 Task: Filter press by financial releases.
Action: Mouse moved to (1129, 217)
Screenshot: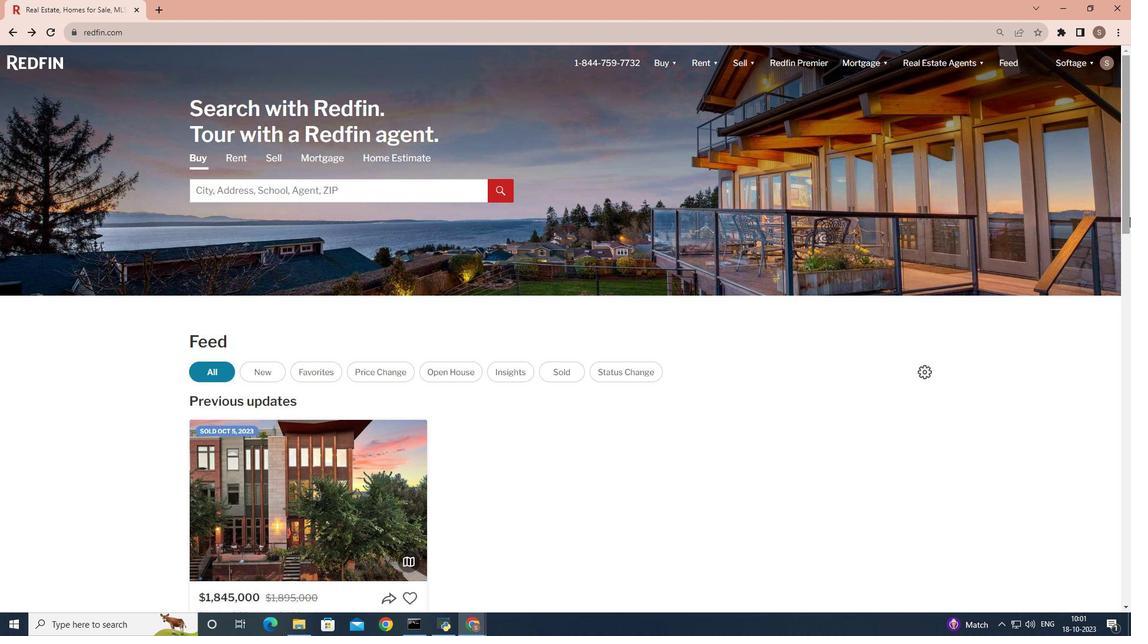 
Action: Mouse pressed left at (1129, 217)
Screenshot: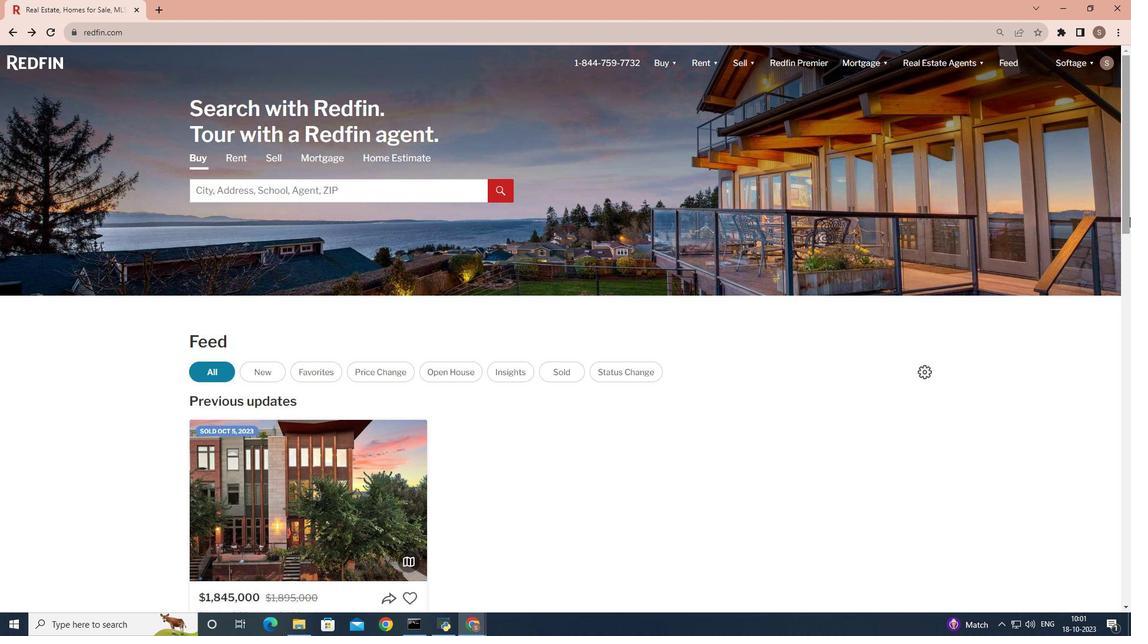 
Action: Mouse moved to (325, 470)
Screenshot: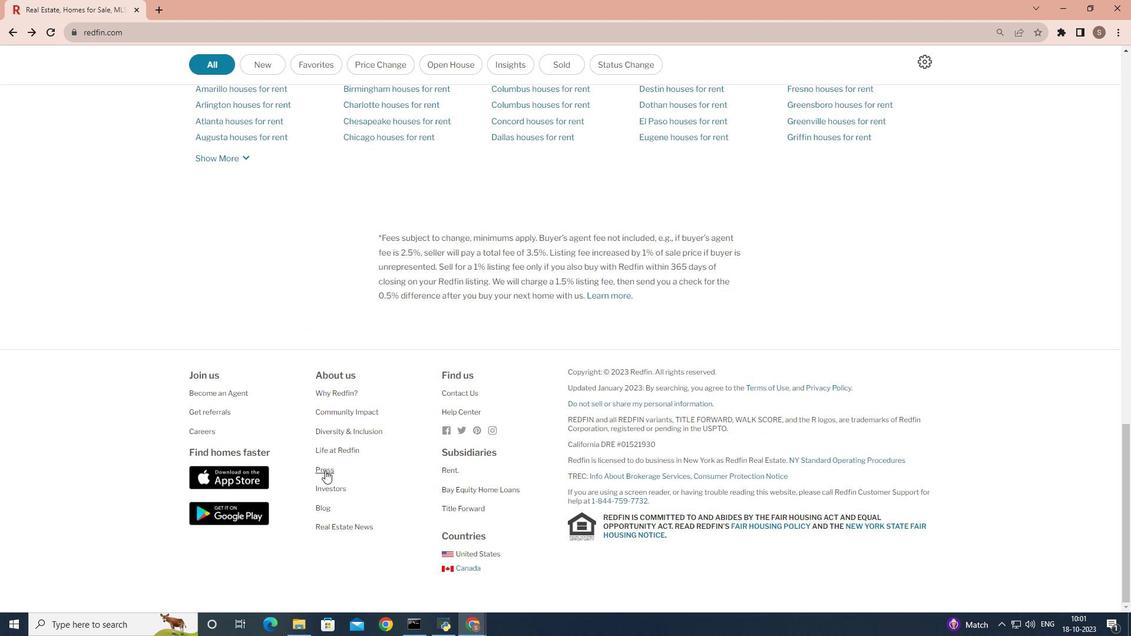 
Action: Mouse pressed left at (325, 470)
Screenshot: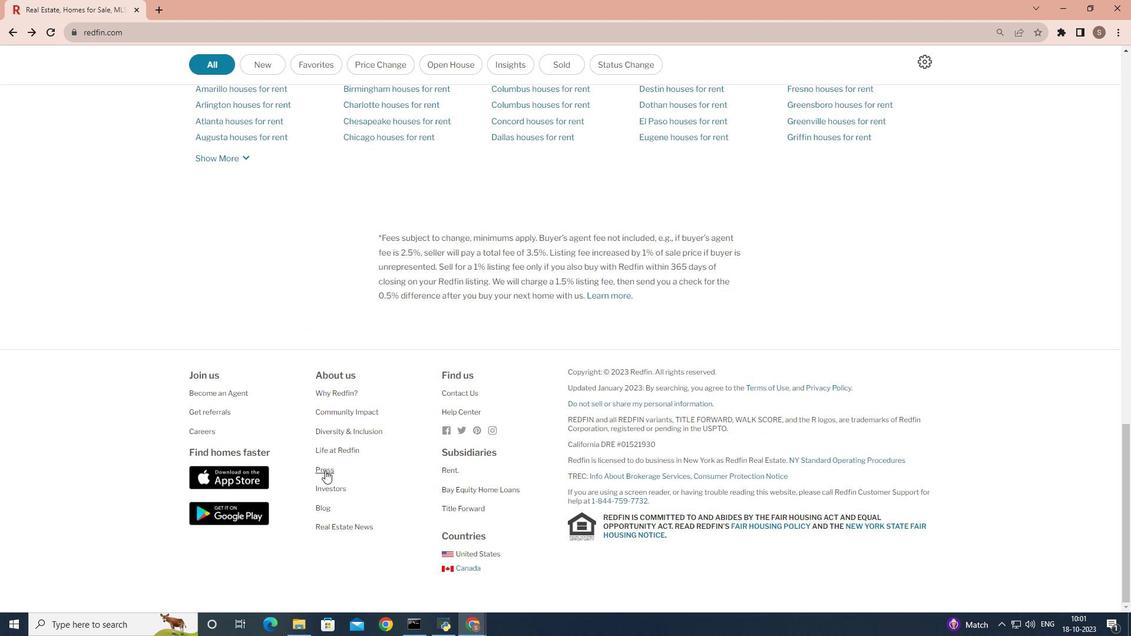 
Action: Mouse moved to (524, 517)
Screenshot: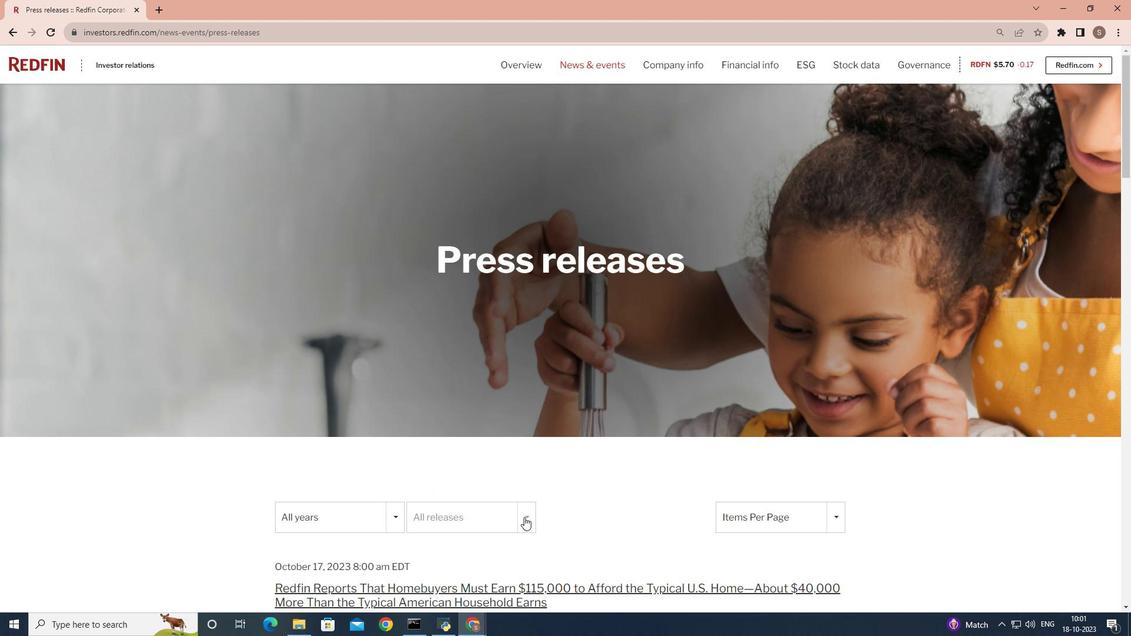 
Action: Mouse pressed left at (524, 517)
Screenshot: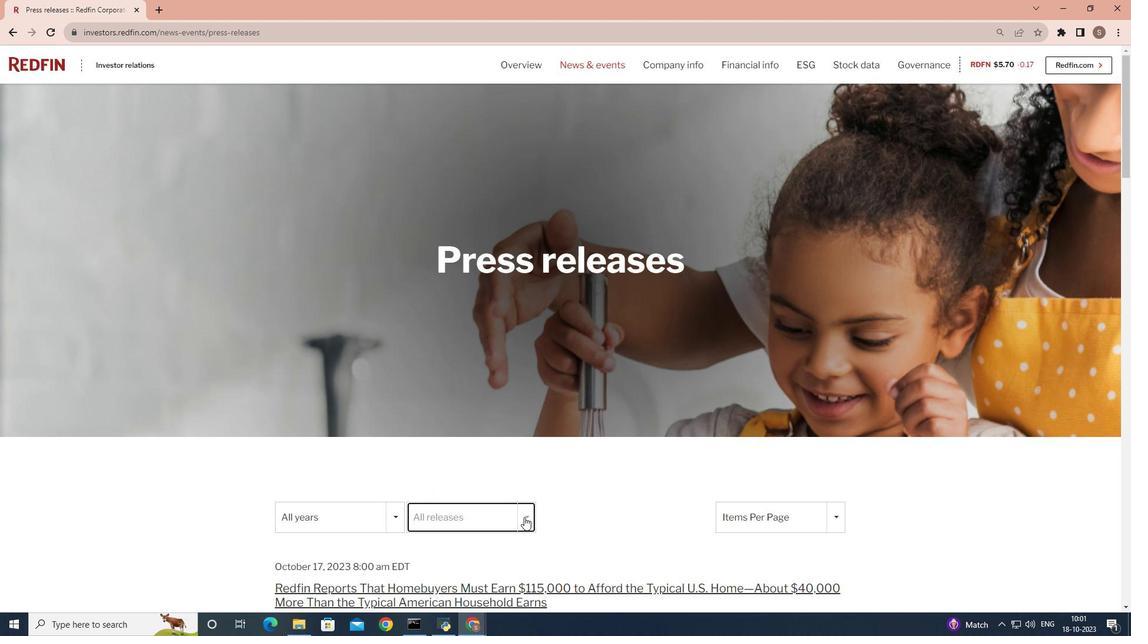 
Action: Mouse moved to (519, 447)
Screenshot: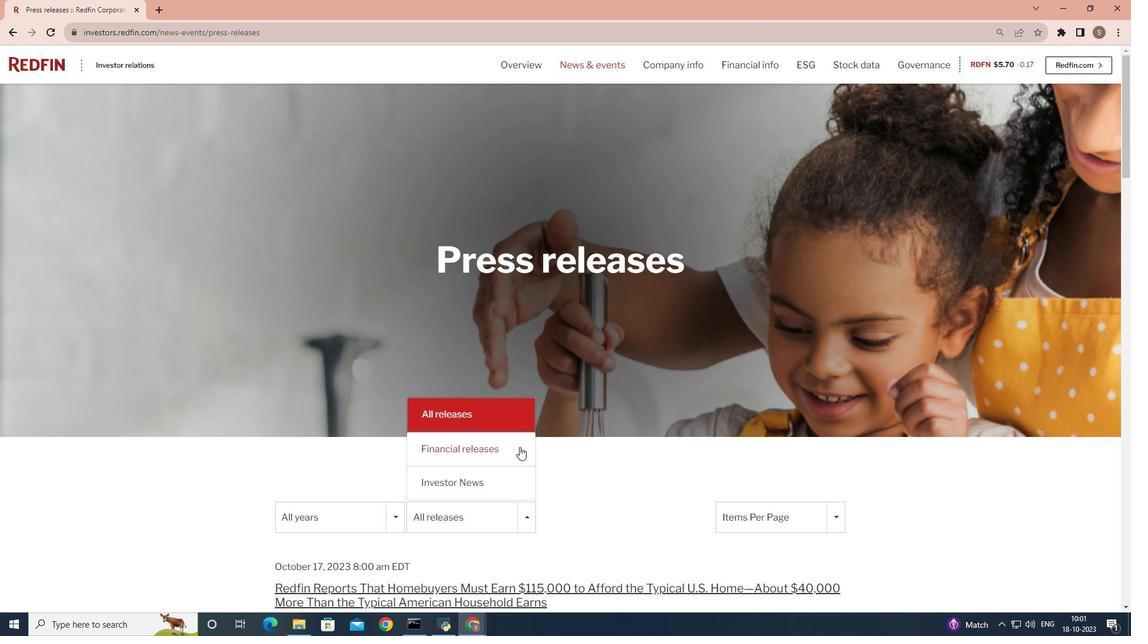 
Action: Mouse pressed left at (519, 447)
Screenshot: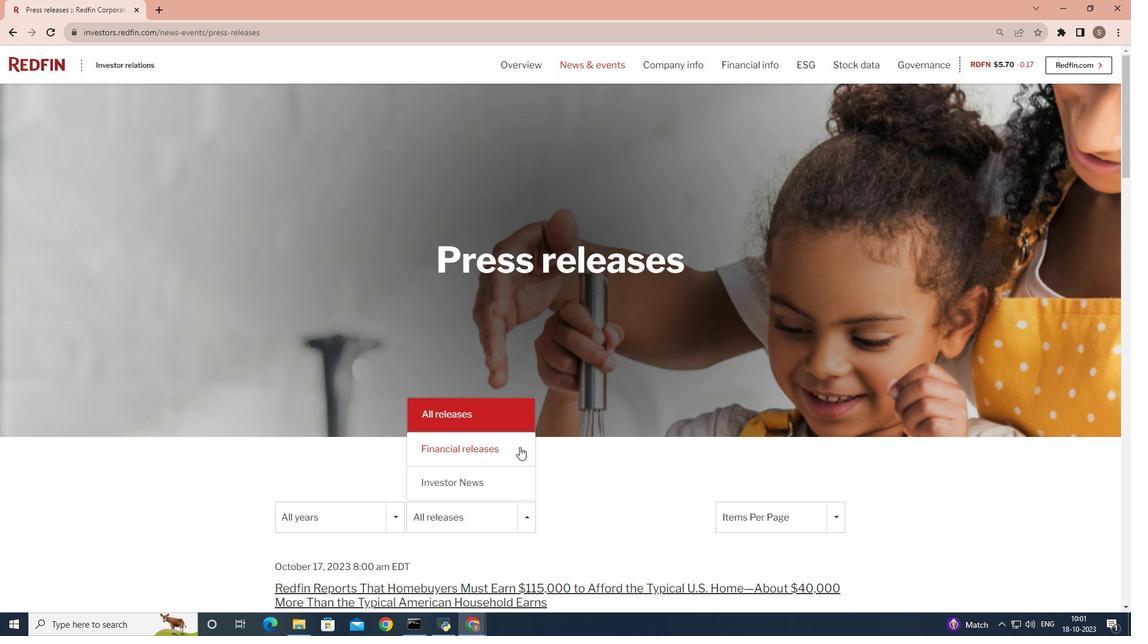 
